 Task: Save the current search.
Action: Mouse moved to (604, 57)
Screenshot: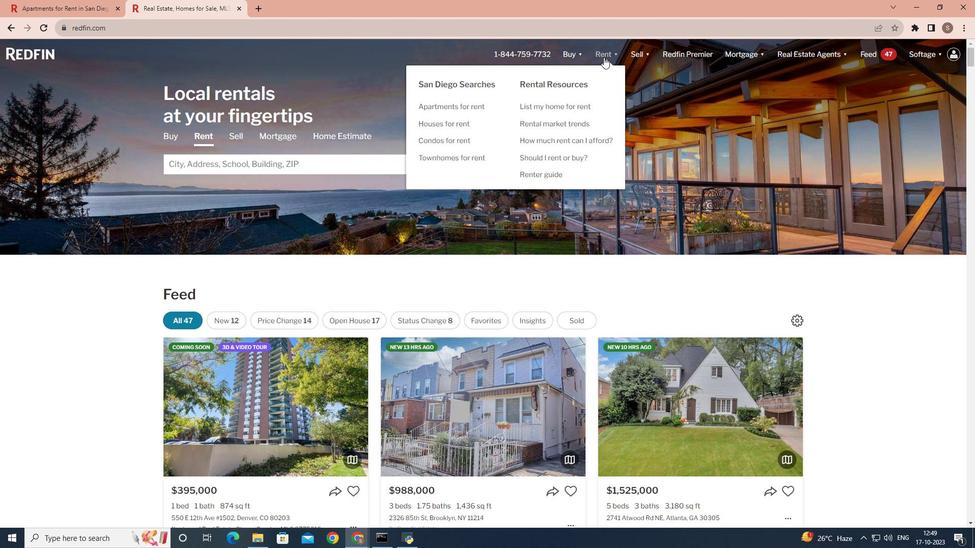 
Action: Mouse pressed left at (604, 57)
Screenshot: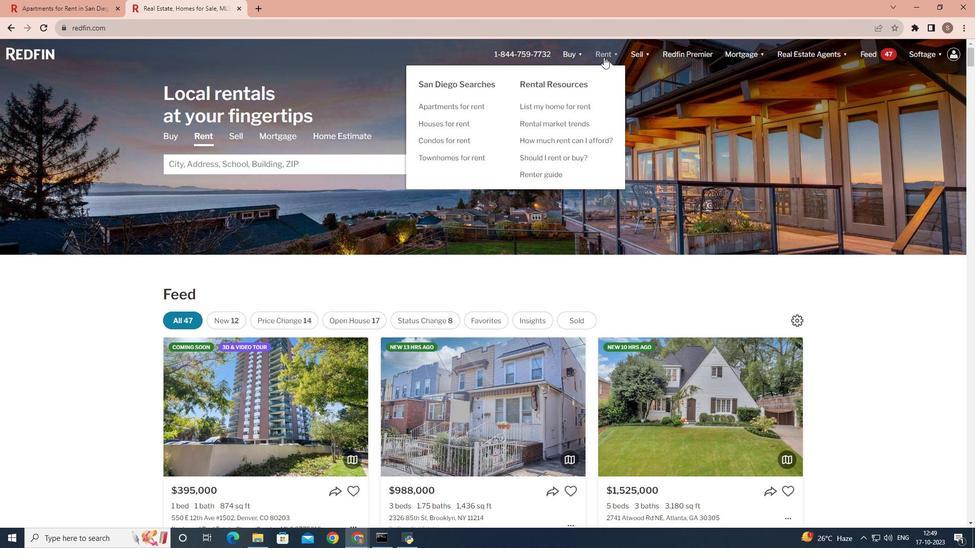 
Action: Mouse moved to (183, 285)
Screenshot: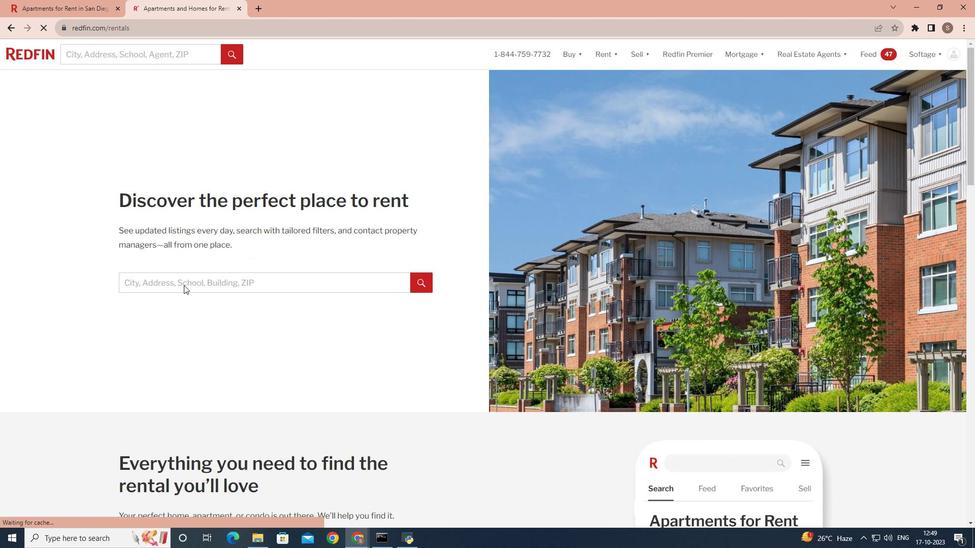 
Action: Mouse pressed left at (183, 285)
Screenshot: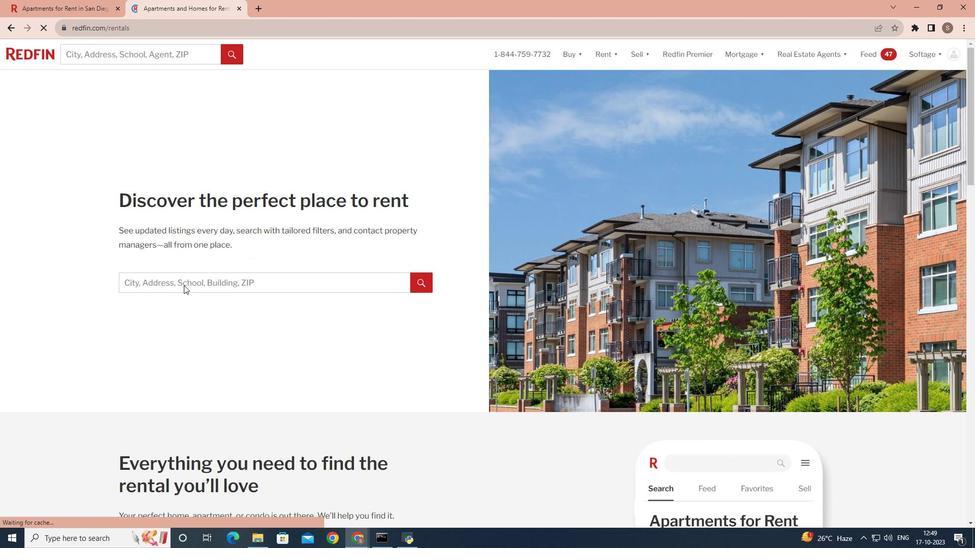 
Action: Key pressed <Key.shift>San<Key.space><Key.shift>Diego
Screenshot: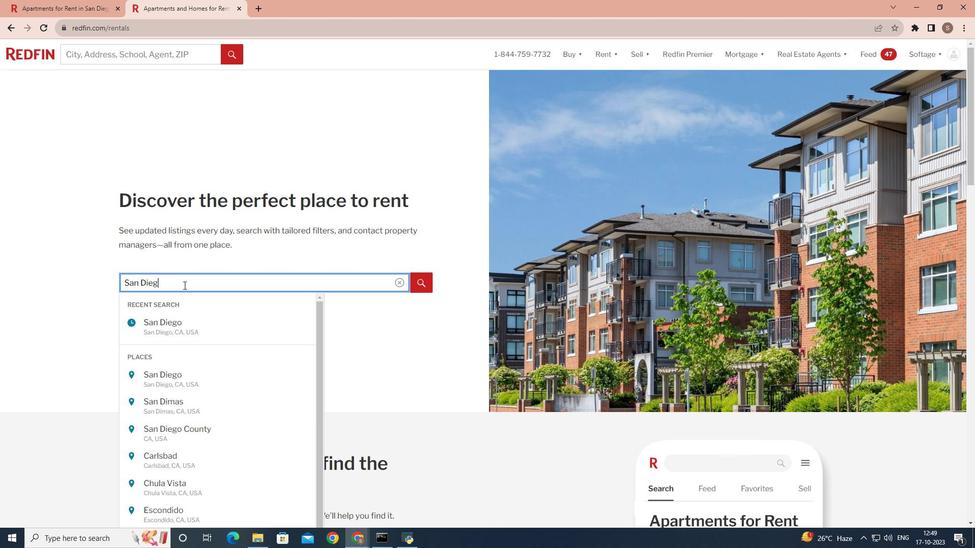
Action: Mouse moved to (424, 285)
Screenshot: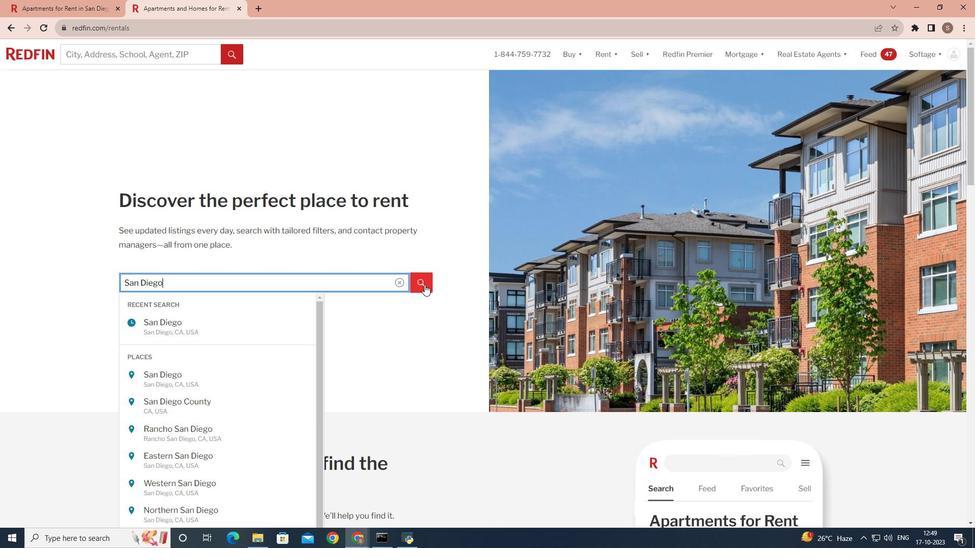 
Action: Mouse pressed left at (424, 285)
Screenshot: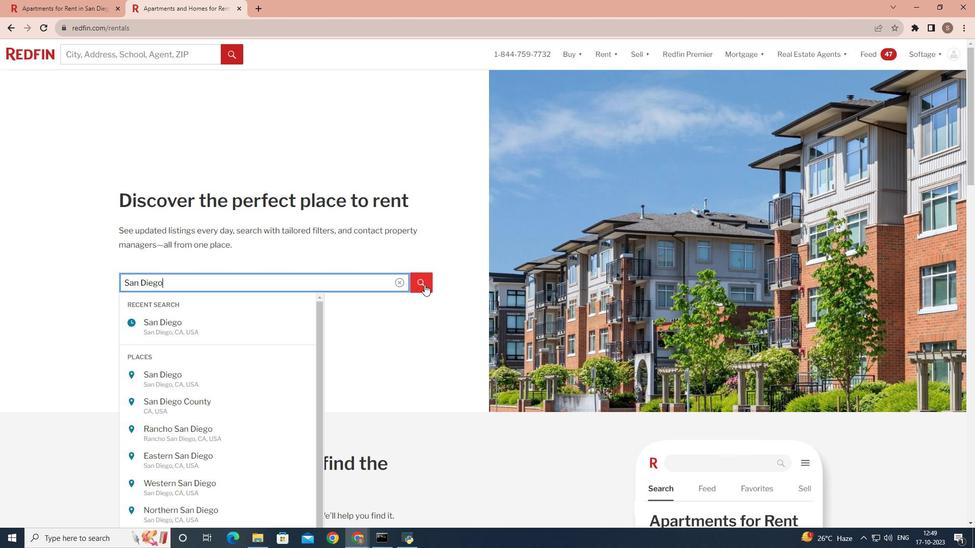 
Action: Mouse moved to (555, 94)
Screenshot: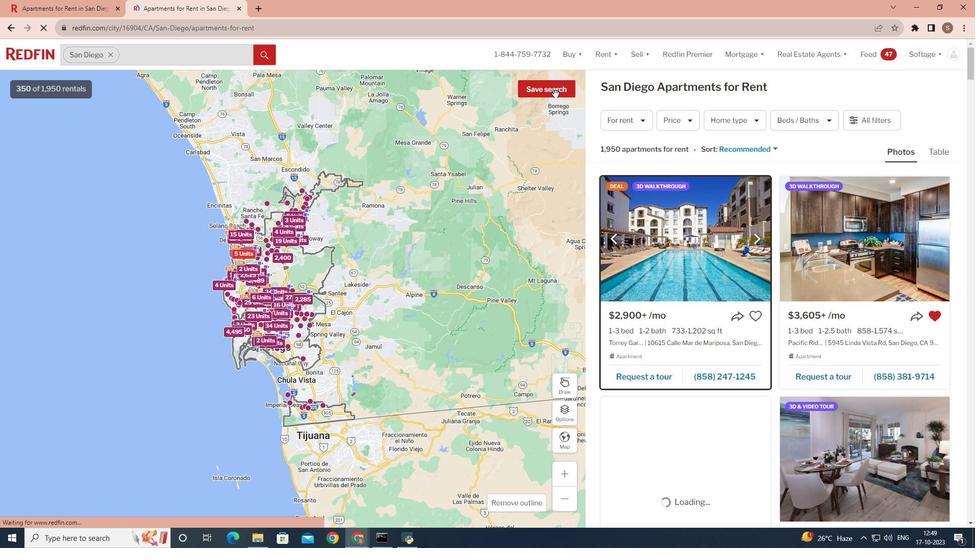 
Action: Mouse pressed left at (555, 94)
Screenshot: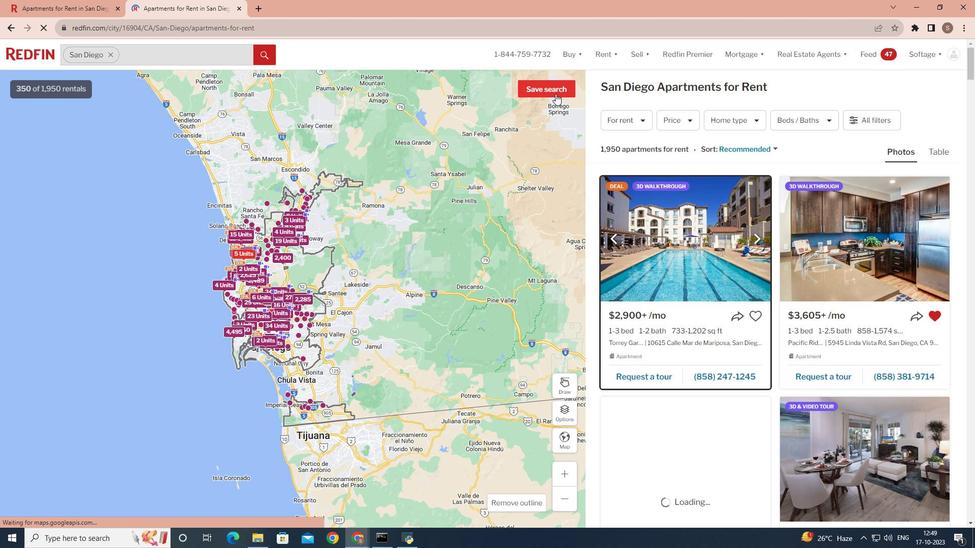 
Action: Mouse pressed left at (555, 94)
Screenshot: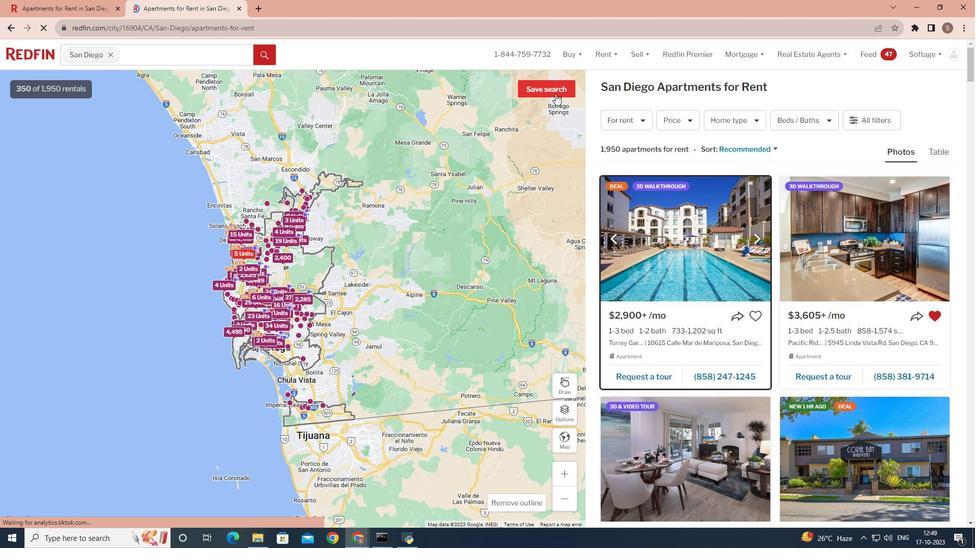 
Action: Mouse moved to (543, 111)
Screenshot: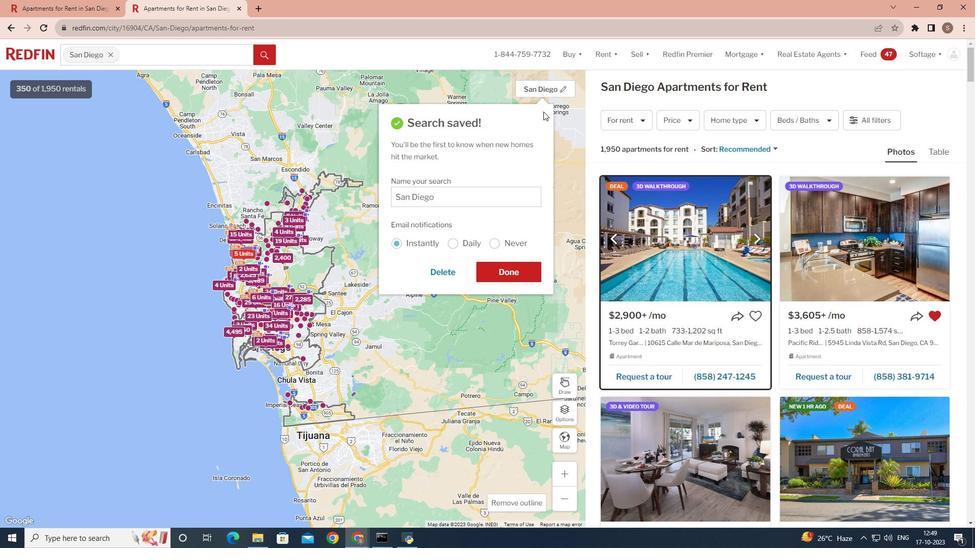 
